 Task: Add Natural Path/Silver Wings Silver Herbal Ointment to the cart.
Action: Mouse moved to (266, 123)
Screenshot: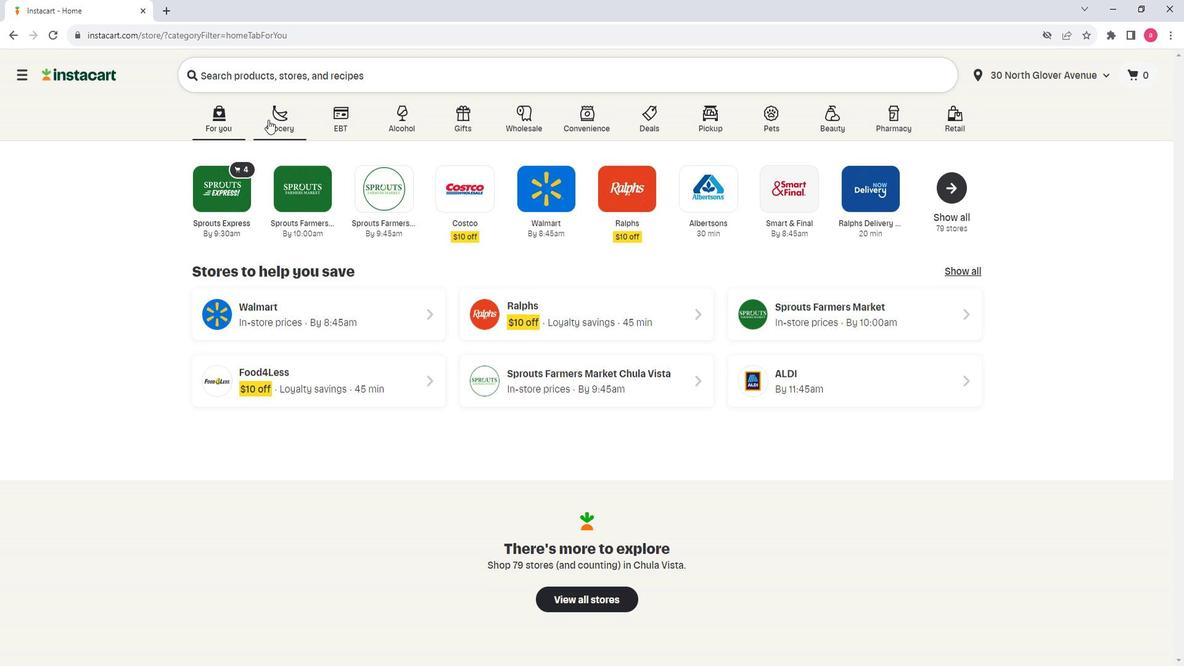 
Action: Mouse pressed left at (266, 123)
Screenshot: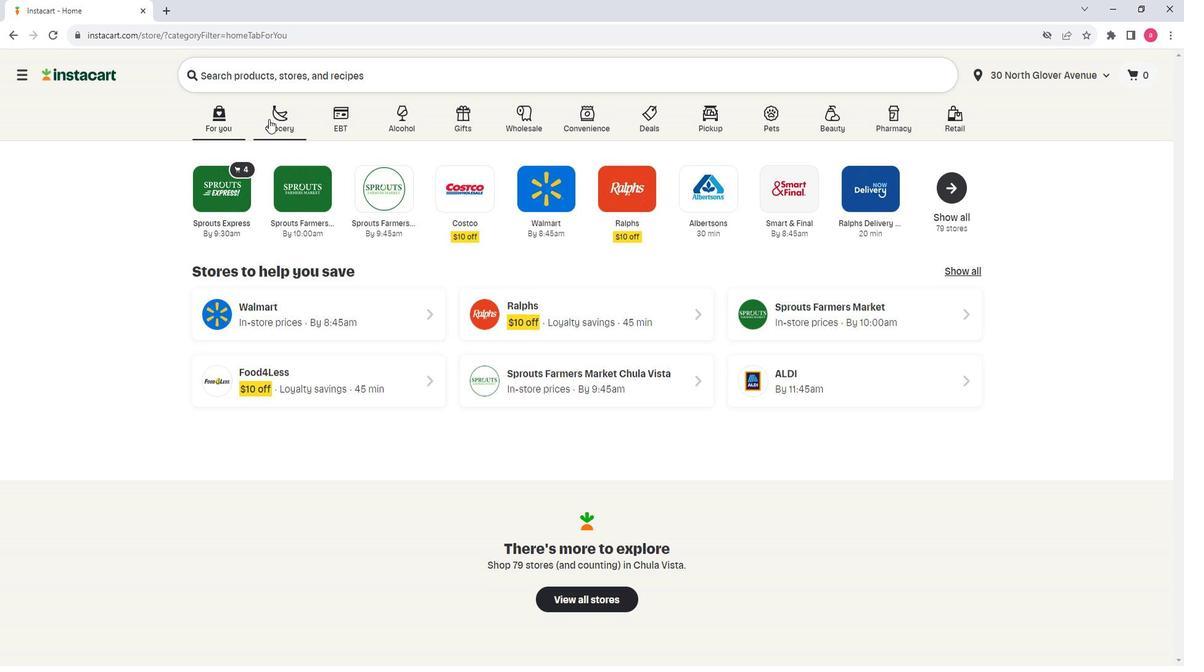 
Action: Mouse moved to (369, 359)
Screenshot: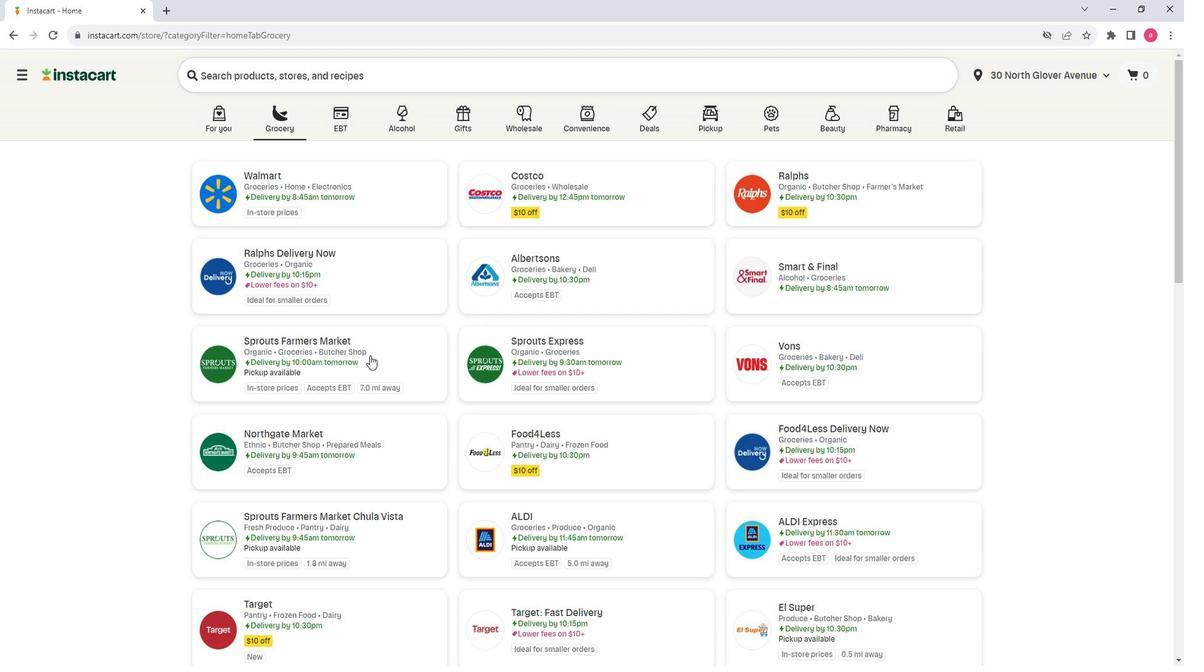 
Action: Mouse pressed left at (369, 359)
Screenshot: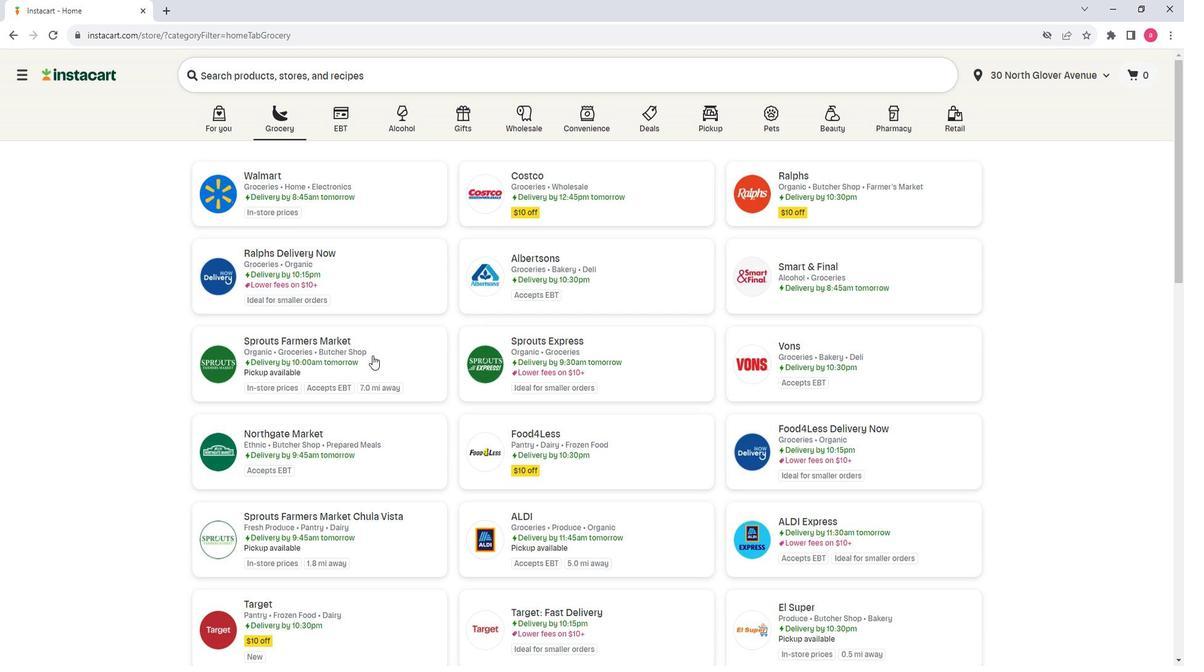 
Action: Mouse moved to (152, 419)
Screenshot: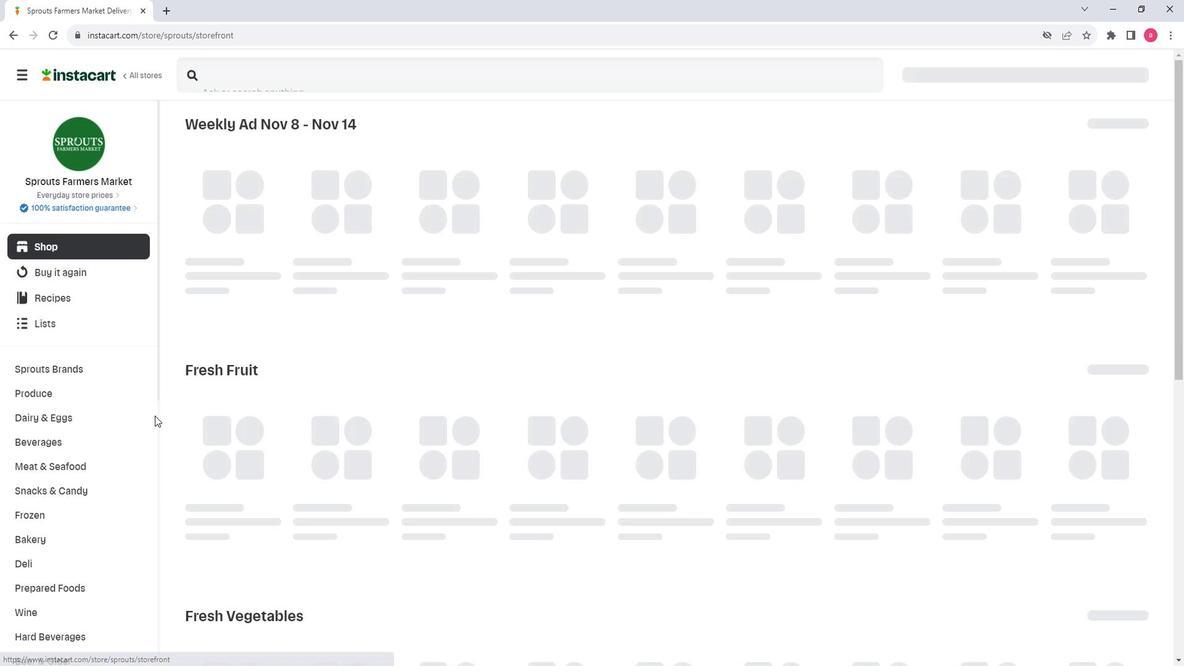 
Action: Mouse scrolled (152, 418) with delta (0, 0)
Screenshot: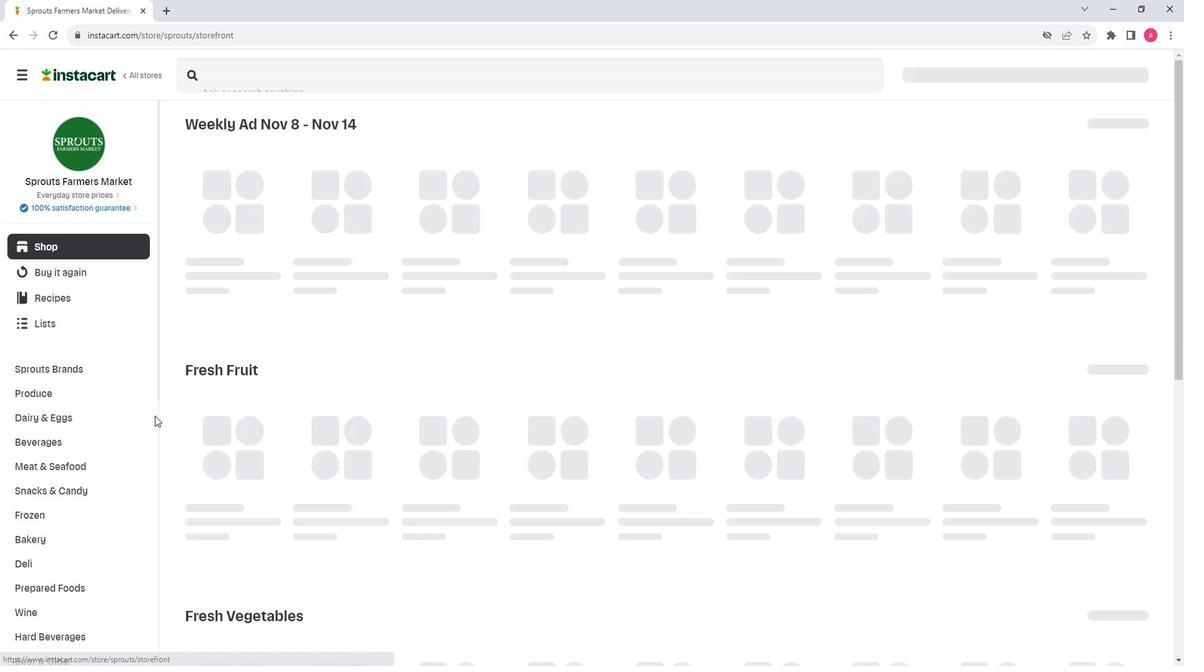
Action: Mouse scrolled (152, 418) with delta (0, 0)
Screenshot: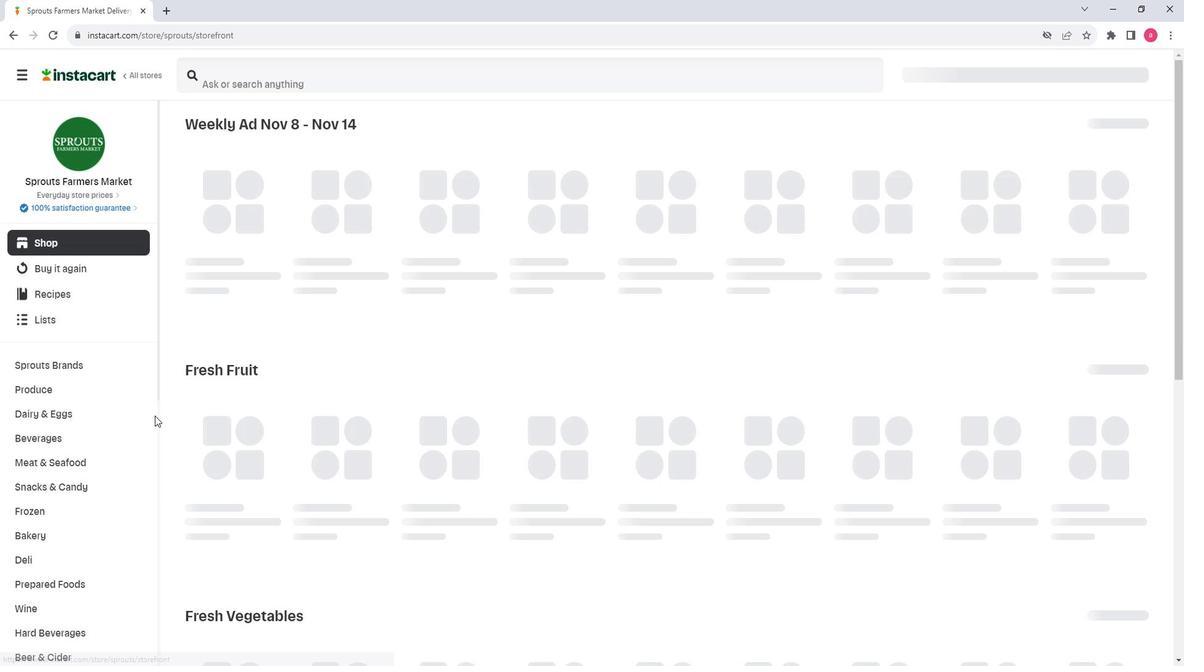 
Action: Mouse scrolled (152, 418) with delta (0, 0)
Screenshot: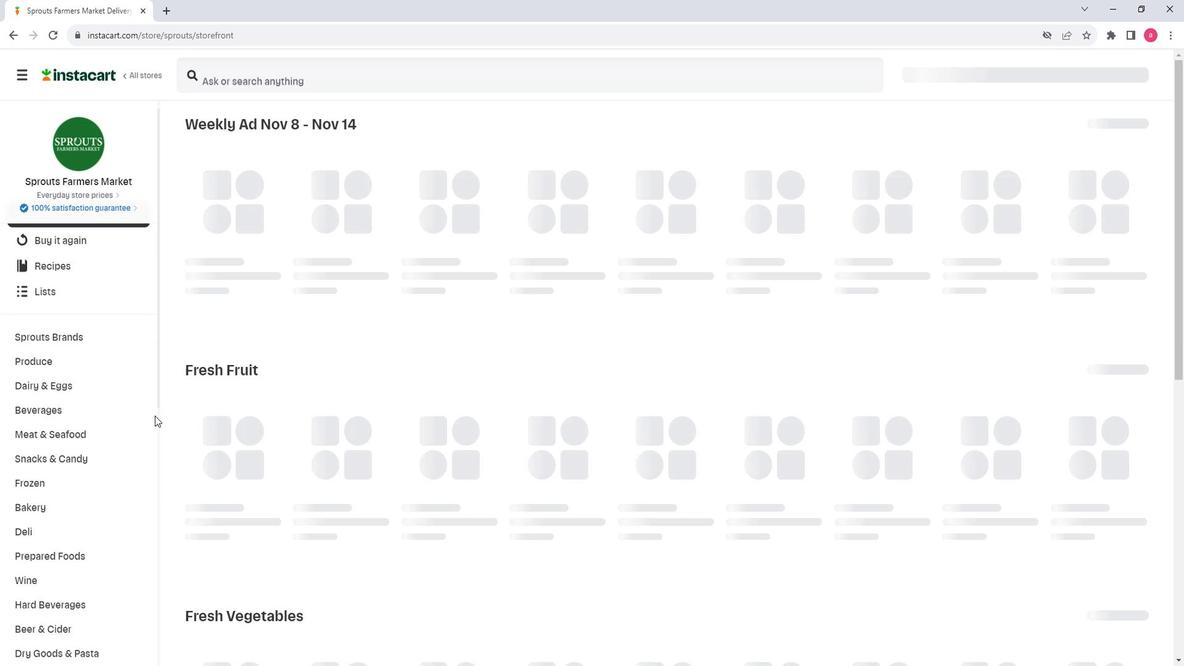 
Action: Mouse scrolled (152, 418) with delta (0, 0)
Screenshot: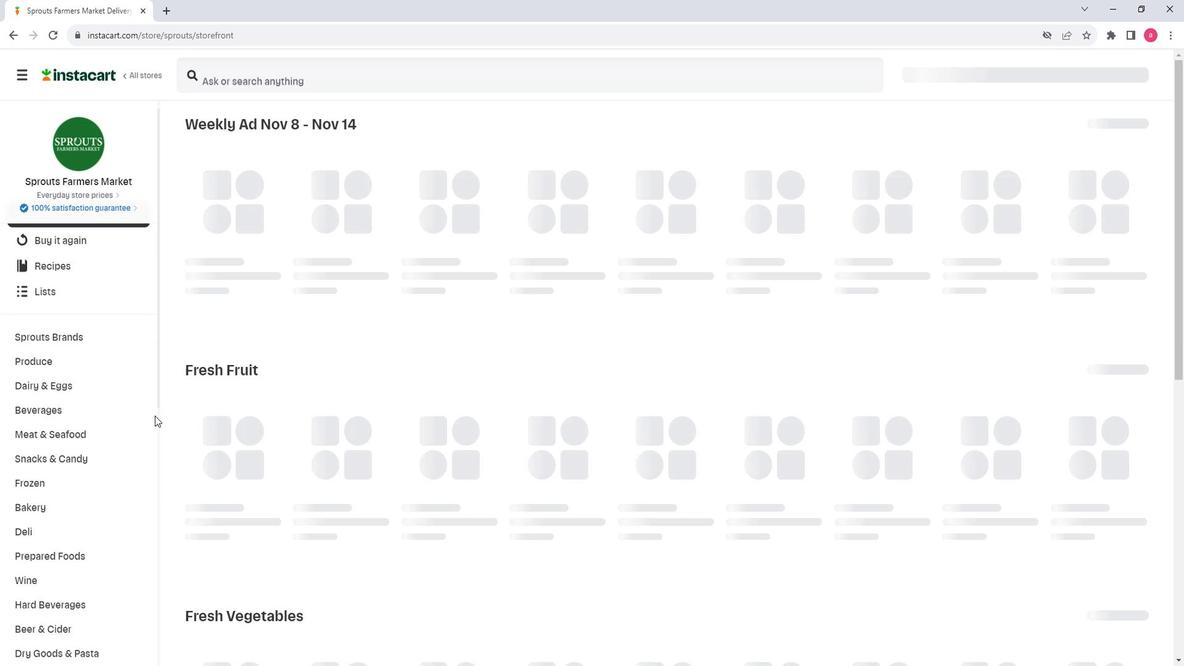 
Action: Mouse scrolled (152, 418) with delta (0, 0)
Screenshot: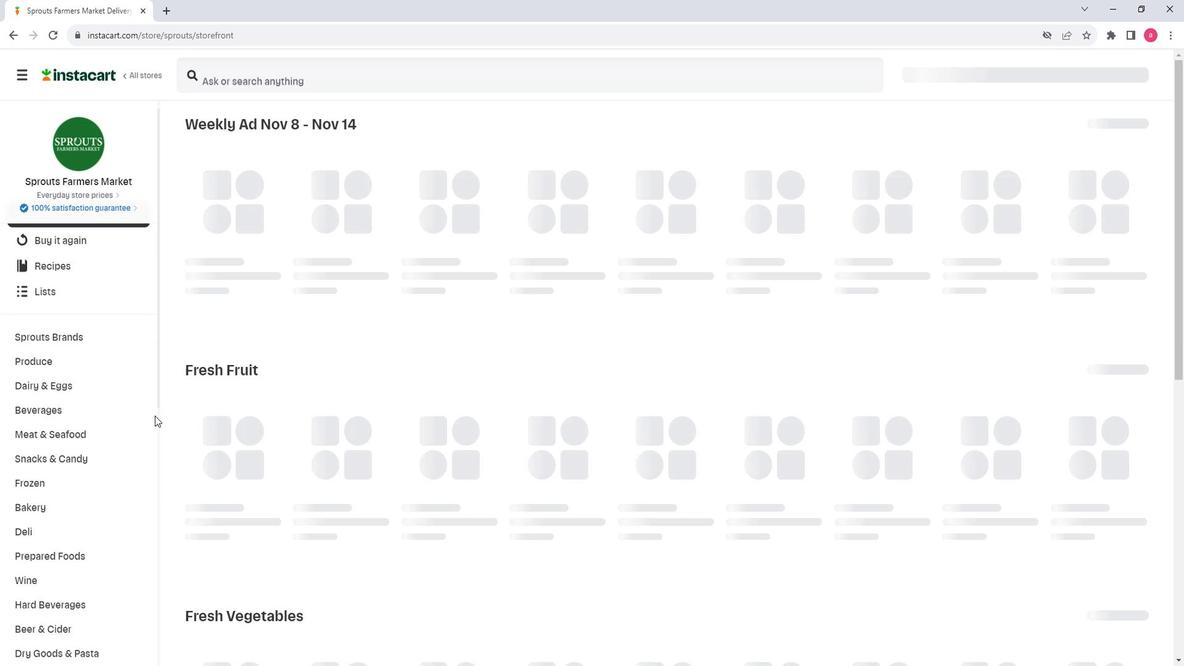 
Action: Mouse moved to (98, 416)
Screenshot: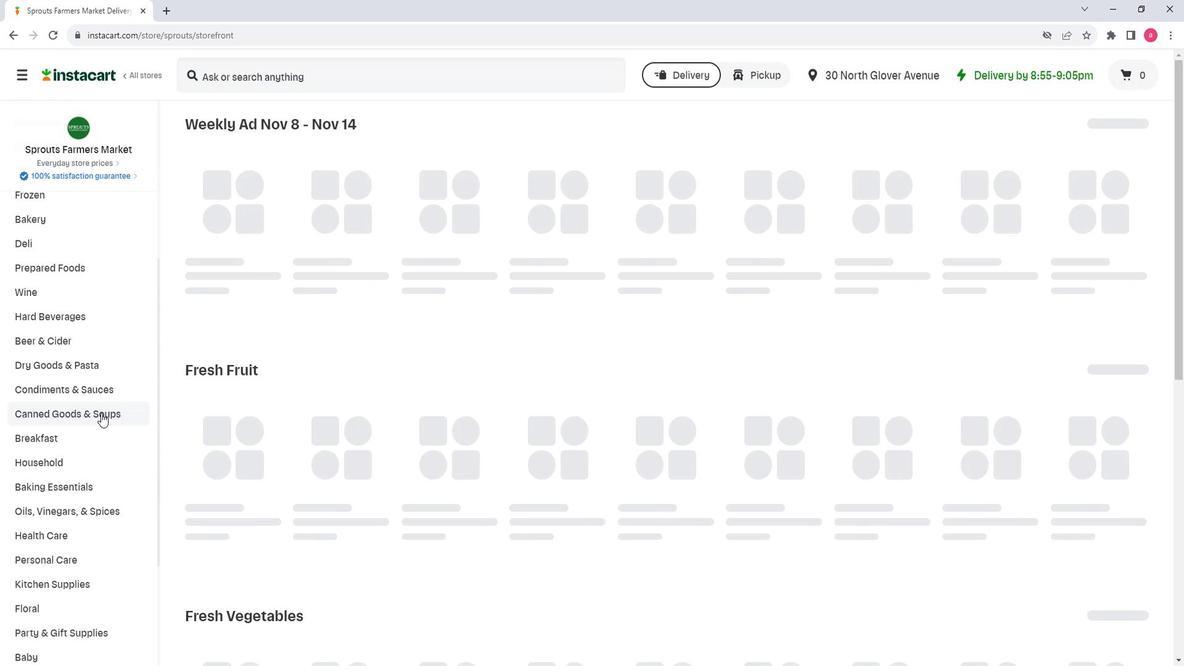 
Action: Mouse scrolled (98, 415) with delta (0, 0)
Screenshot: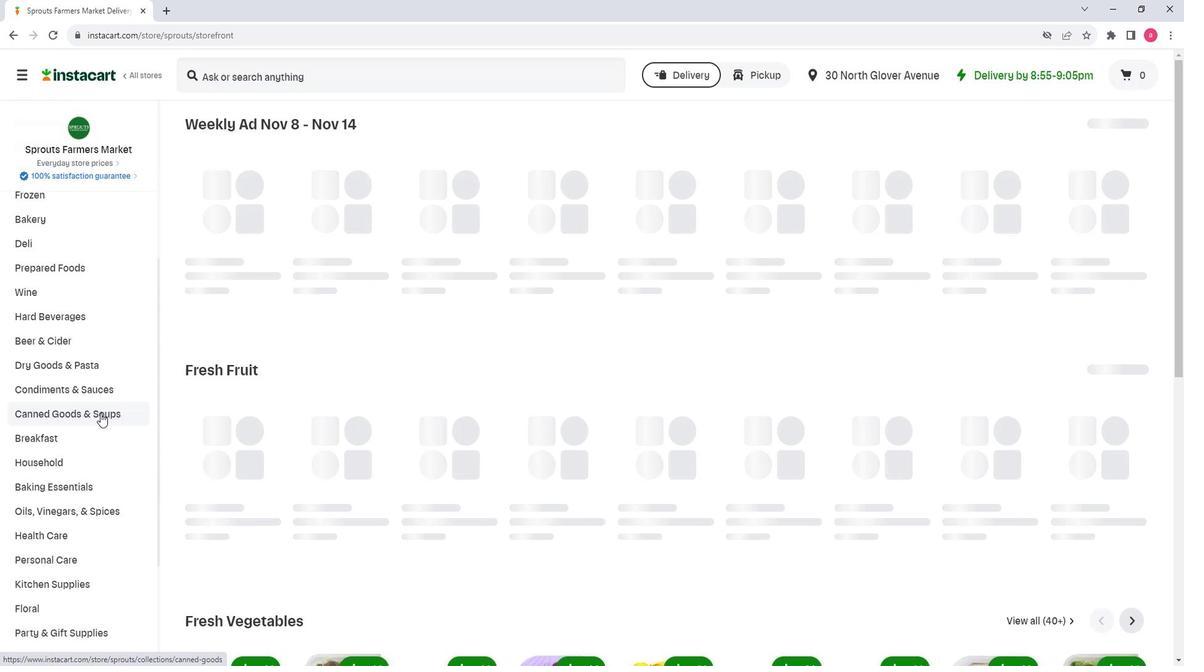 
Action: Mouse scrolled (98, 415) with delta (0, 0)
Screenshot: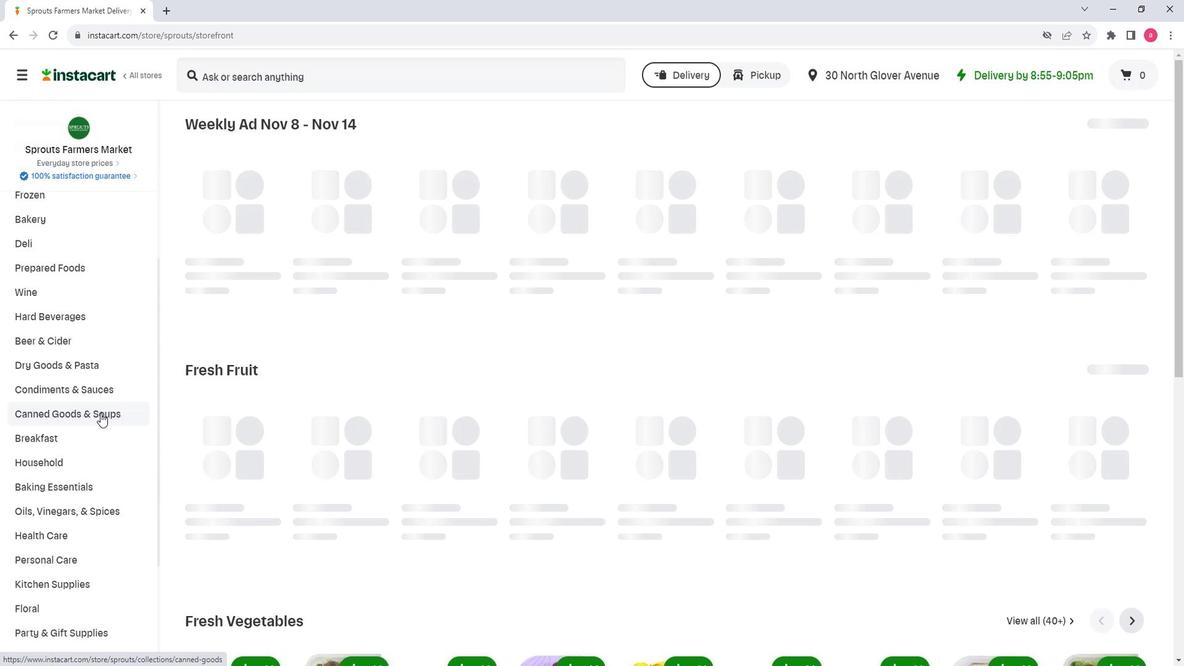 
Action: Mouse moved to (85, 415)
Screenshot: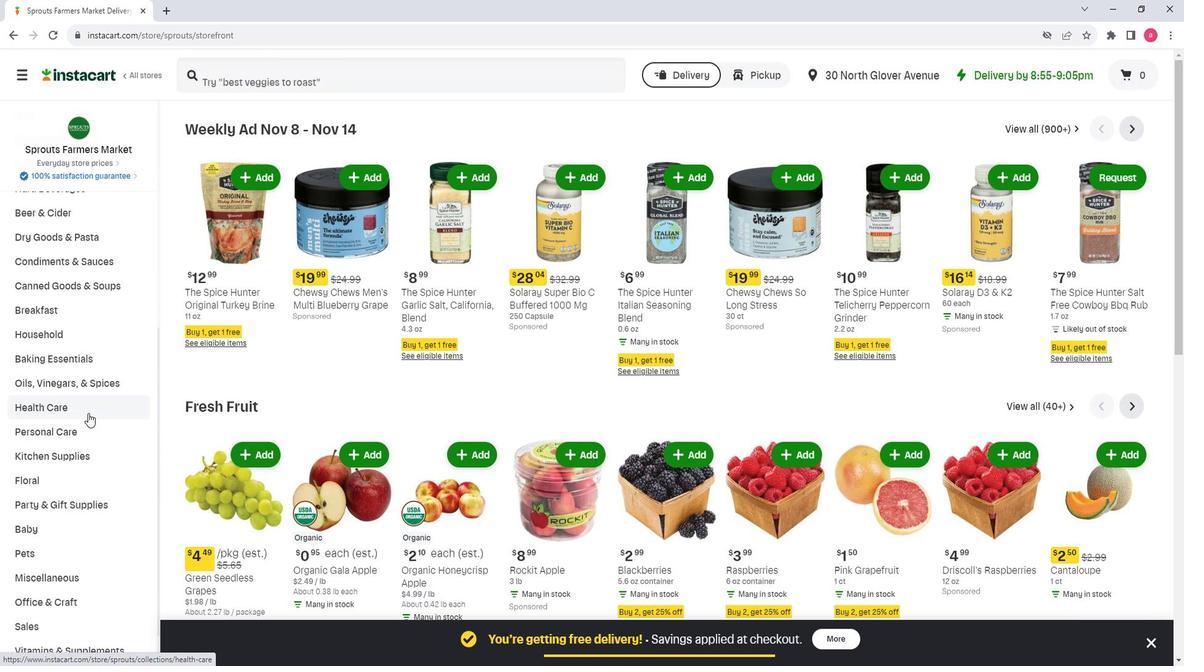 
Action: Mouse pressed left at (85, 415)
Screenshot: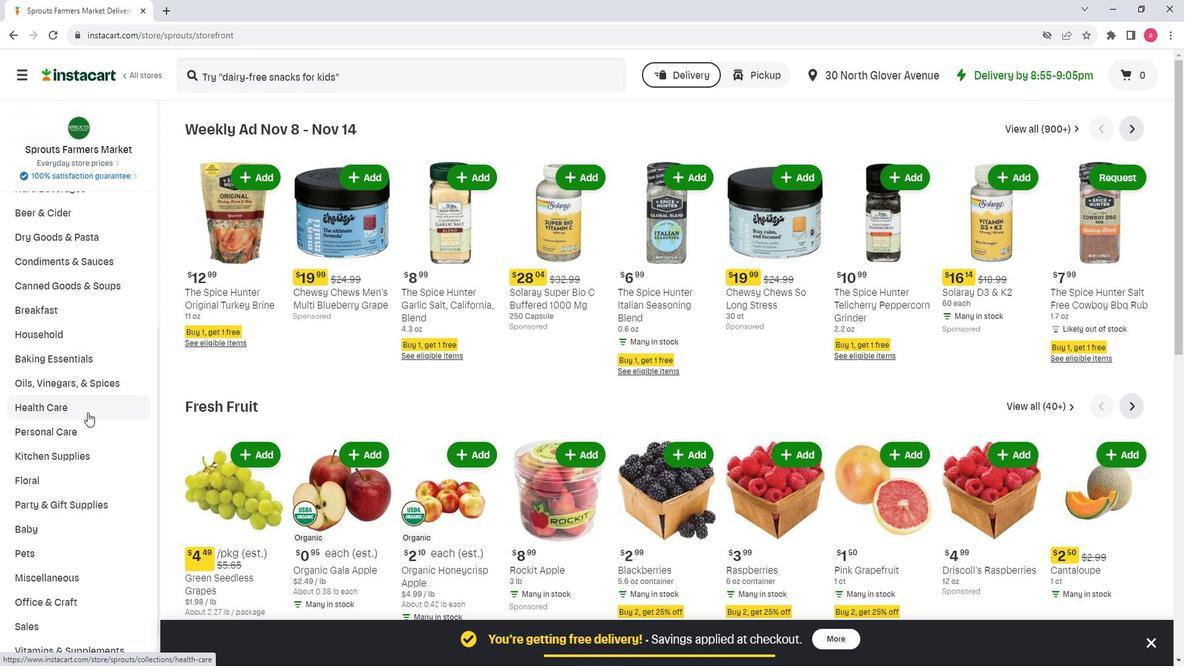 
Action: Mouse moved to (1137, 172)
Screenshot: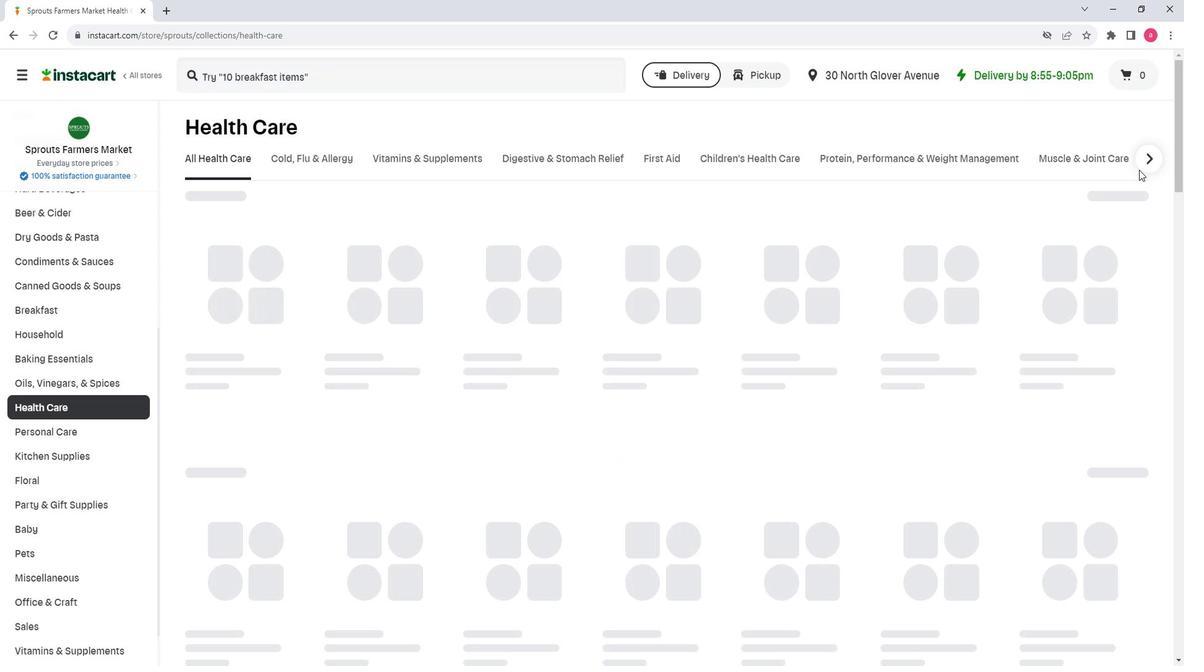 
Action: Mouse pressed left at (1137, 172)
Screenshot: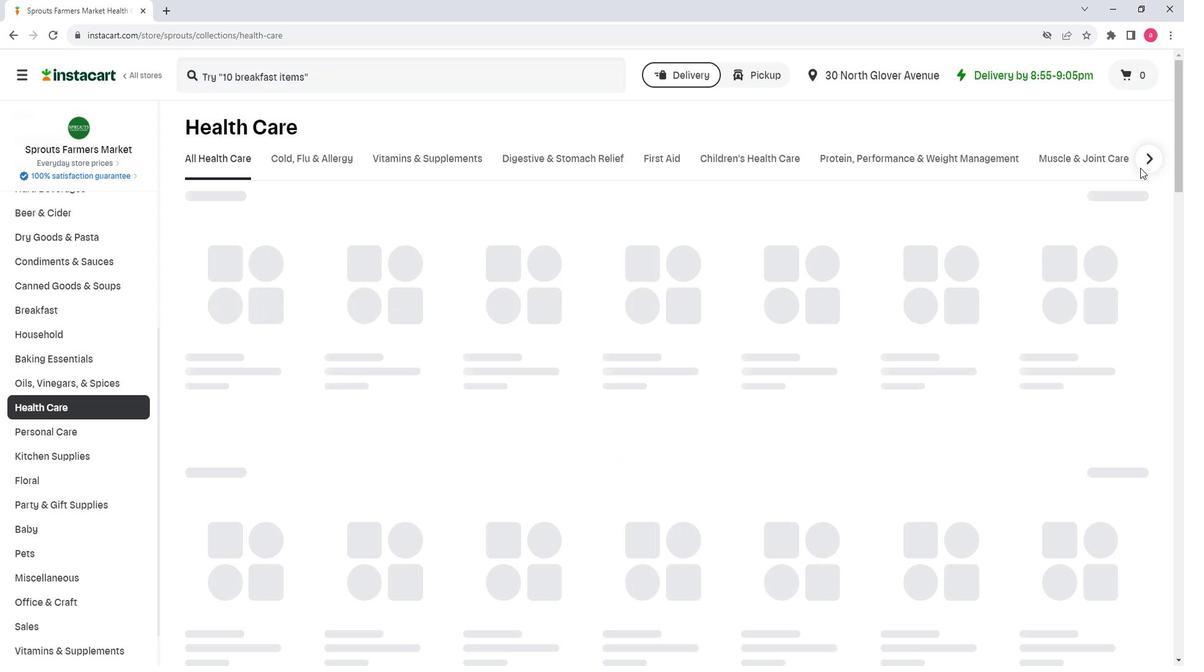 
Action: Mouse moved to (841, 160)
Screenshot: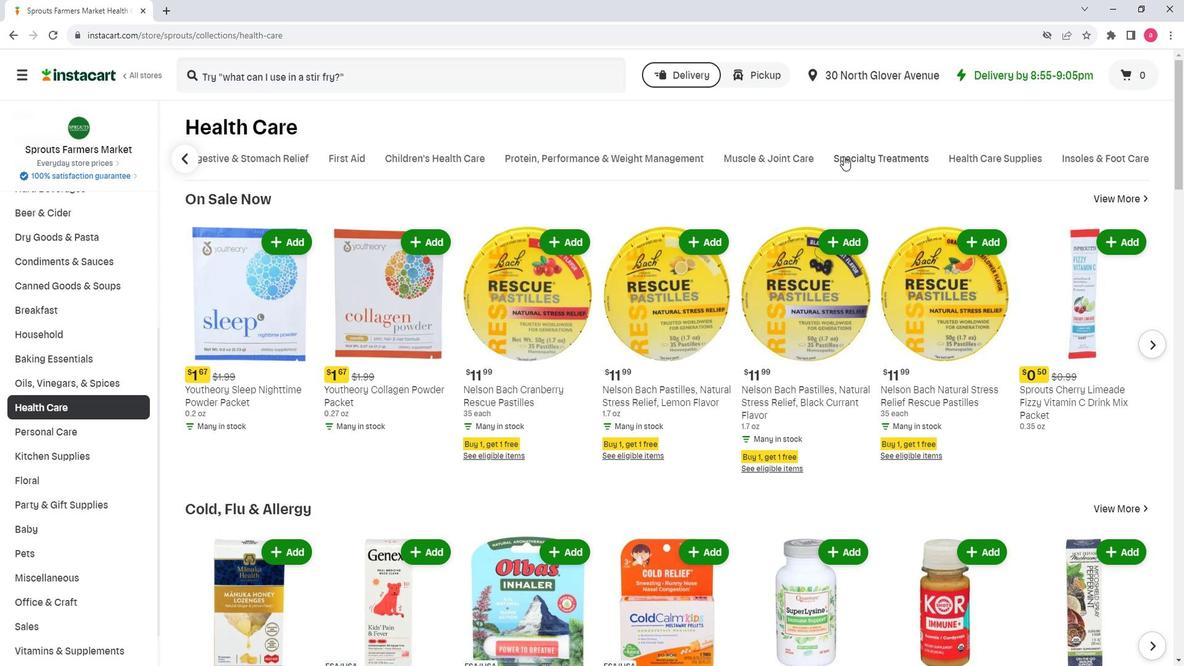 
Action: Mouse pressed left at (841, 160)
Screenshot: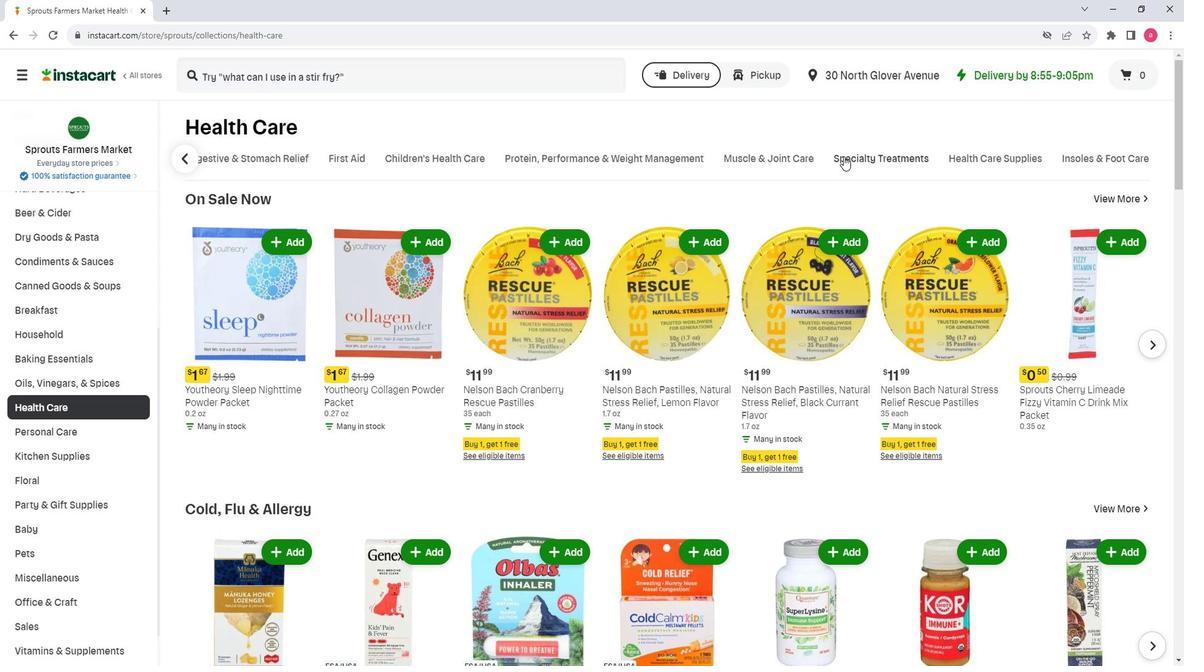 
Action: Mouse moved to (864, 210)
Screenshot: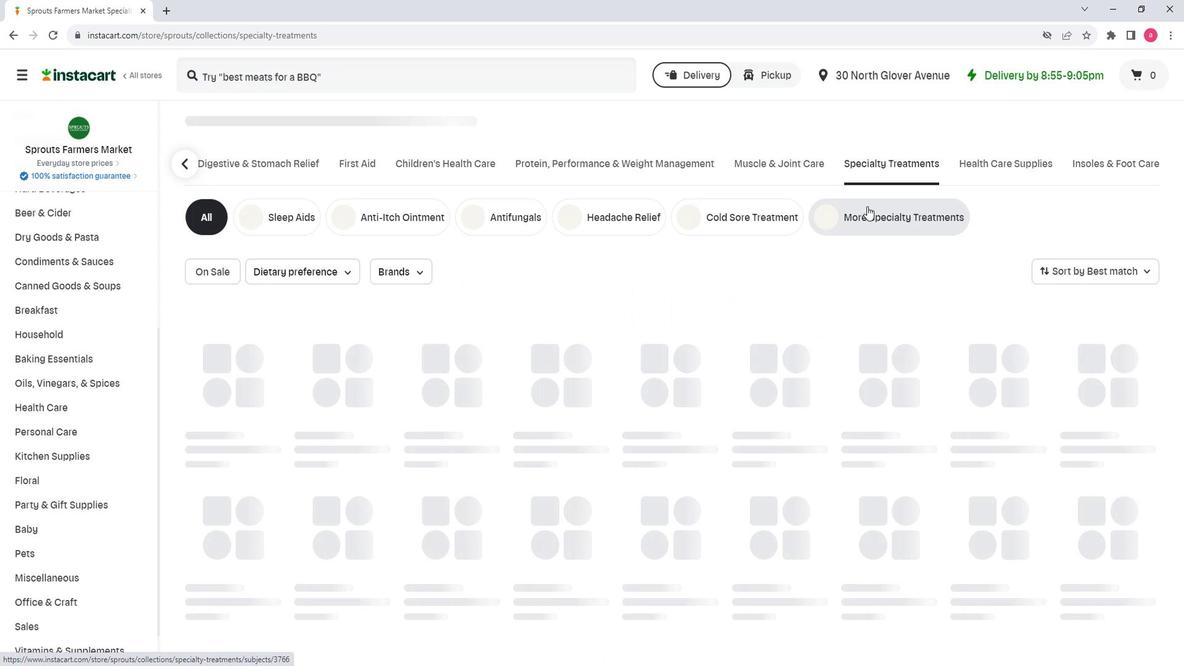 
Action: Mouse pressed left at (864, 210)
Screenshot: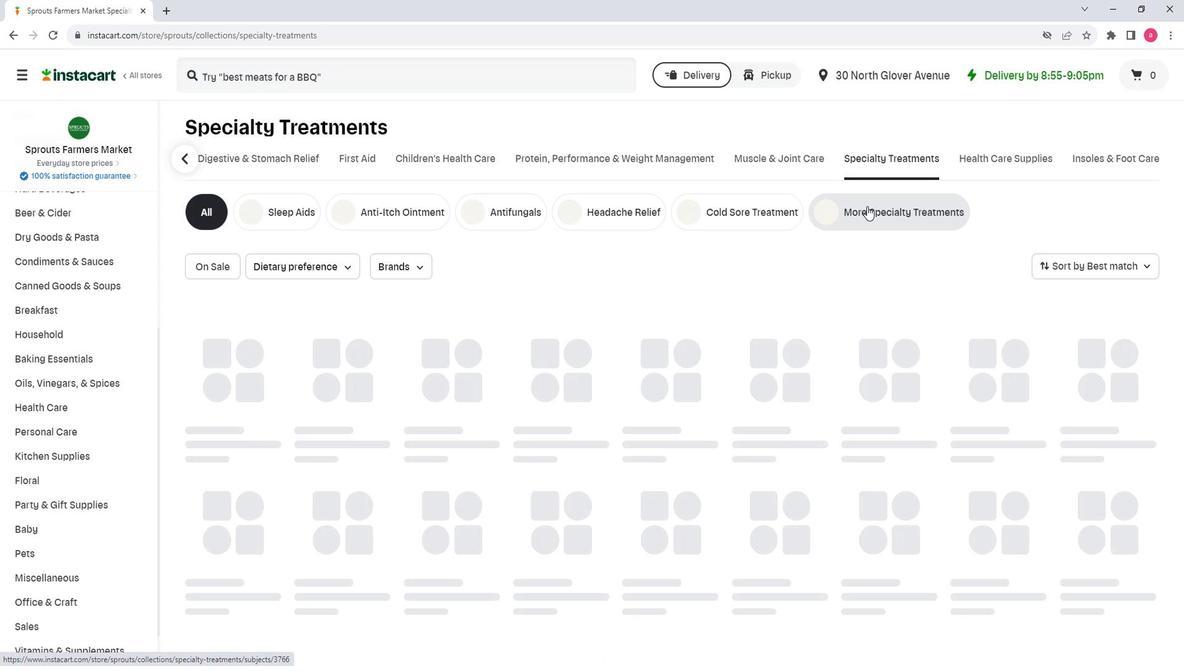 
Action: Mouse moved to (317, 87)
Screenshot: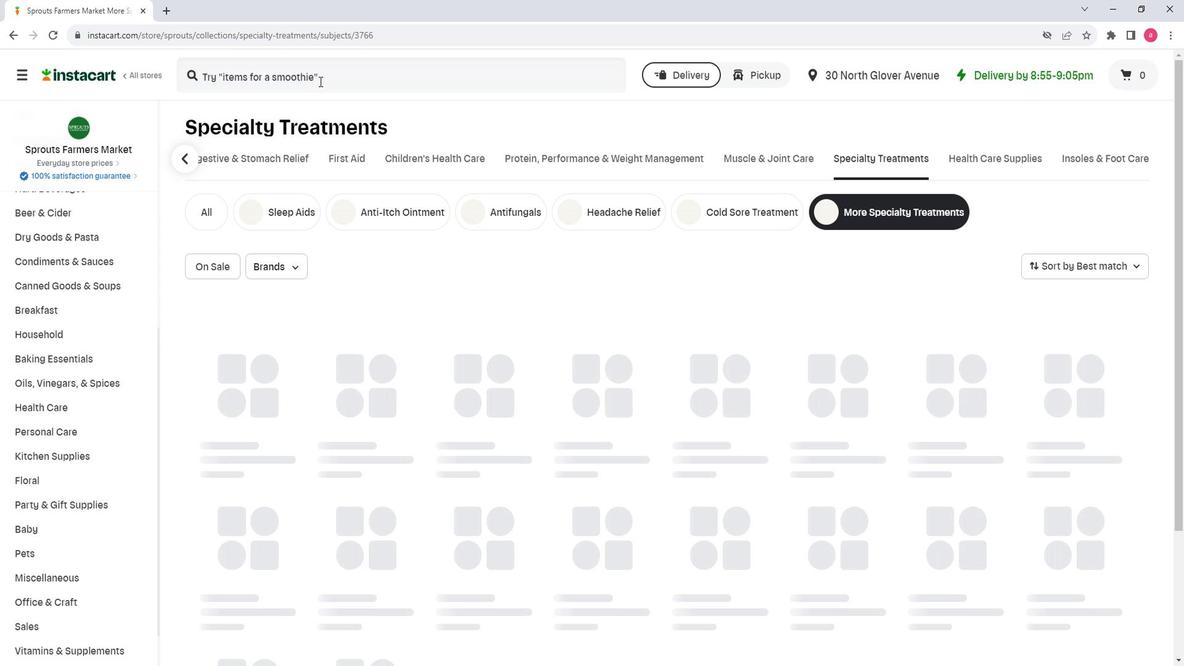 
Action: Mouse pressed left at (317, 87)
Screenshot: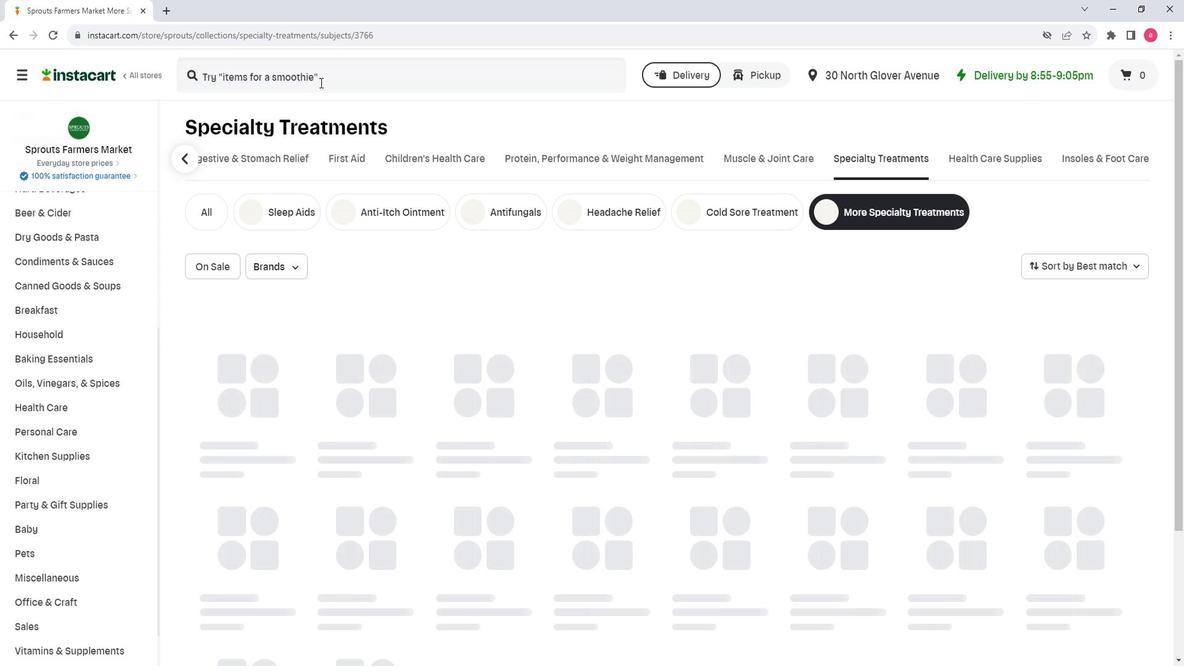 
Action: Key pressed <Key.shift>Natural<Key.space><Key.shift><Key.shift><Key.shift><Key.shift><Key.shift><Key.shift><Key.shift><Key.shift><Key.shift><Key.shift><Key.shift><Key.shift><Key.shift><Key.shift><Key.shift><Key.shift><Key.shift><Key.shift><Key.shift><Key.shift><Key.shift>Path<Key.space><Key.backspace>/<Key.space><Key.shift><Key.shift>Silver<Key.space><Key.shift>Wings<Key.space><Key.shift><Key.shift>Sliver<Key.space><Key.shift><Key.shift><Key.shift><Key.shift><Key.shift><Key.shift><Key.shift><Key.shift><Key.shift><Key.shift><Key.shift><Key.shift><Key.shift><Key.shift><Key.shift><Key.shift><Key.shift><Key.shift><Key.shift><Key.shift><Key.shift><Key.shift><Key.shift><Key.shift><Key.shift><Key.shift><Key.shift><Key.shift>Herbal<Key.space><Key.shift>Ointment<Key.space><Key.enter>
Screenshot: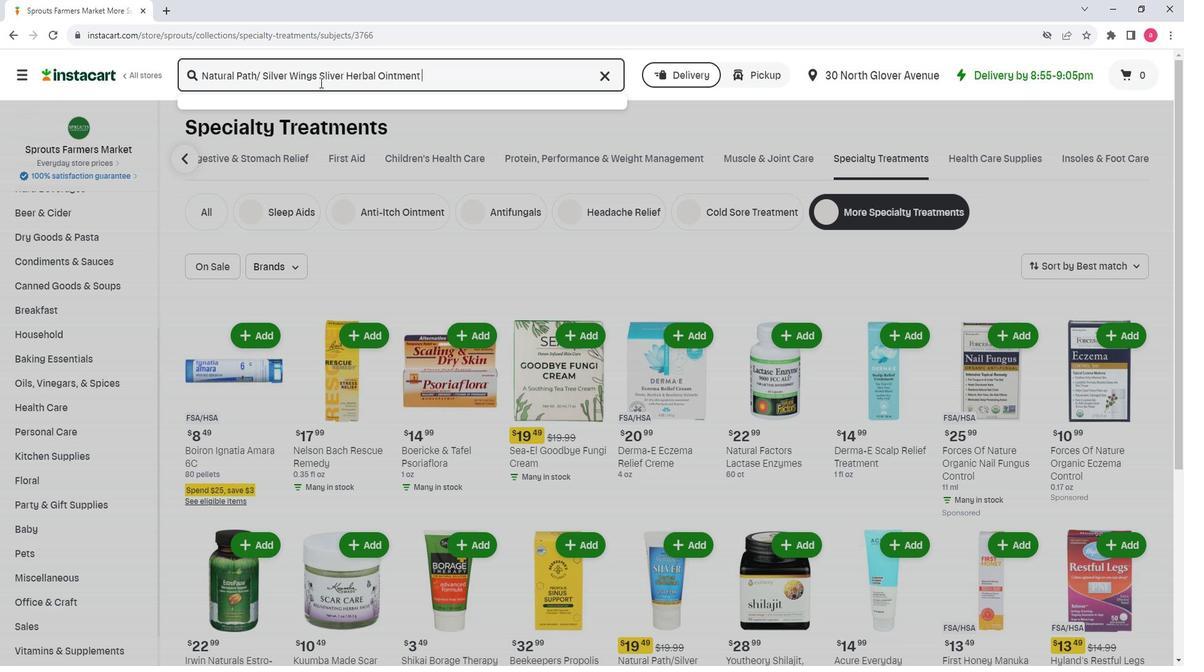 
Action: Mouse moved to (1099, 191)
Screenshot: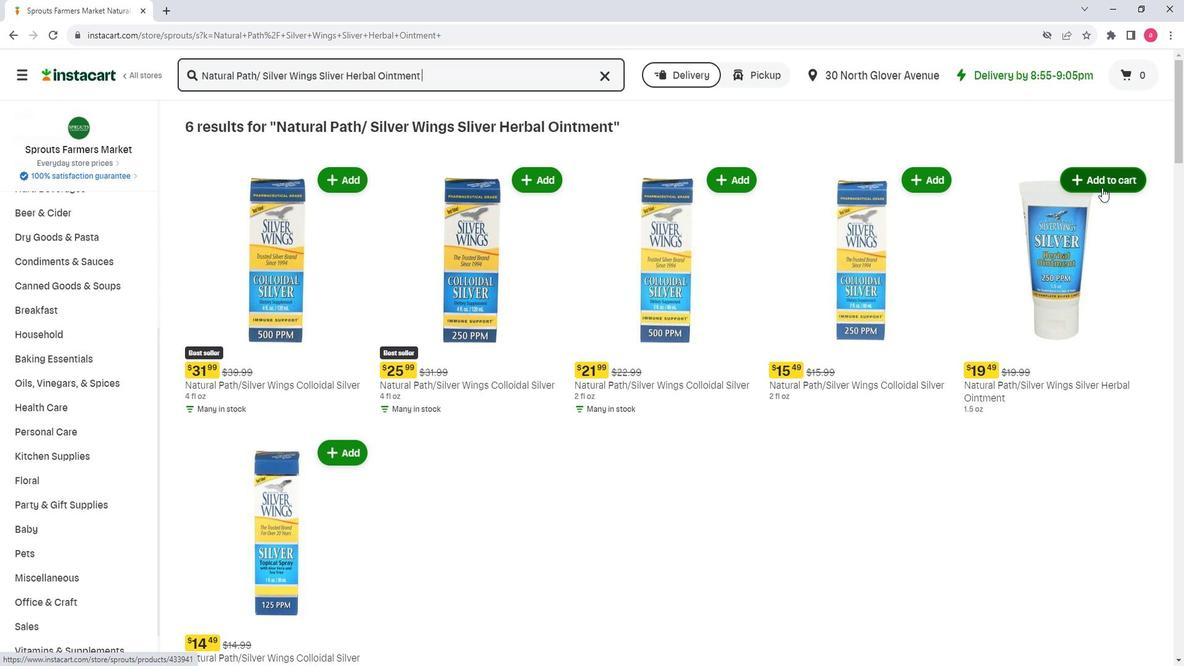 
Action: Mouse pressed left at (1099, 191)
Screenshot: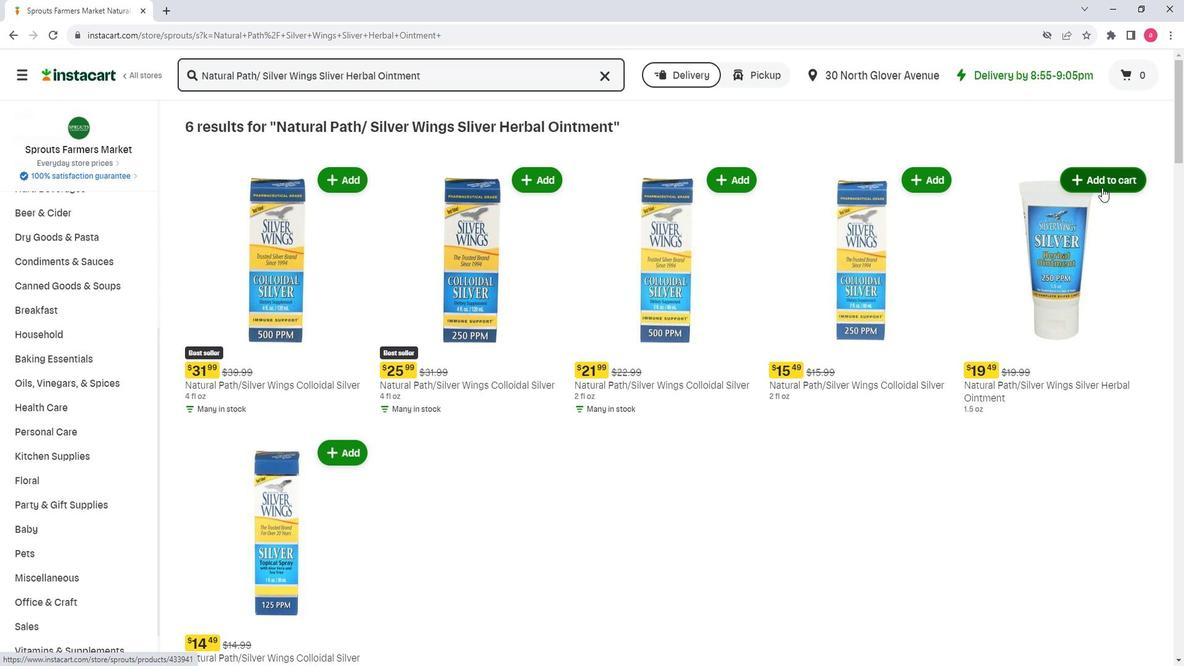 
Action: Mouse moved to (1109, 269)
Screenshot: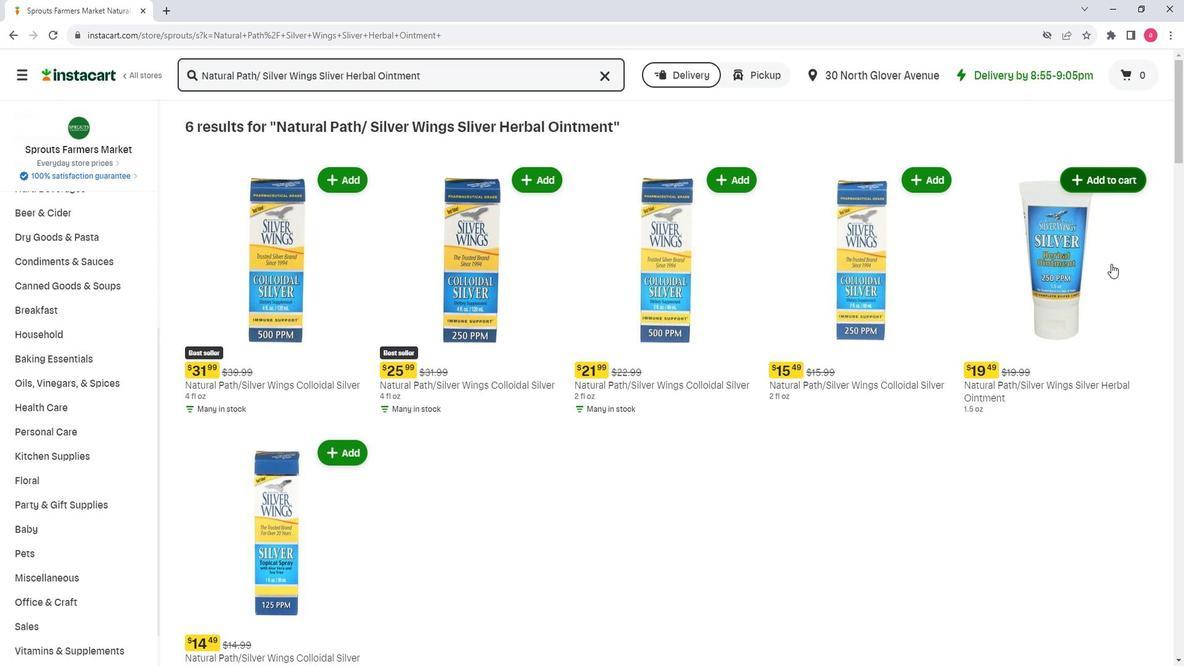 
